 Task: Create a section Code Captains and in the section, add a milestone User Experience Testing in the project AgileHero
Action: Mouse moved to (73, 412)
Screenshot: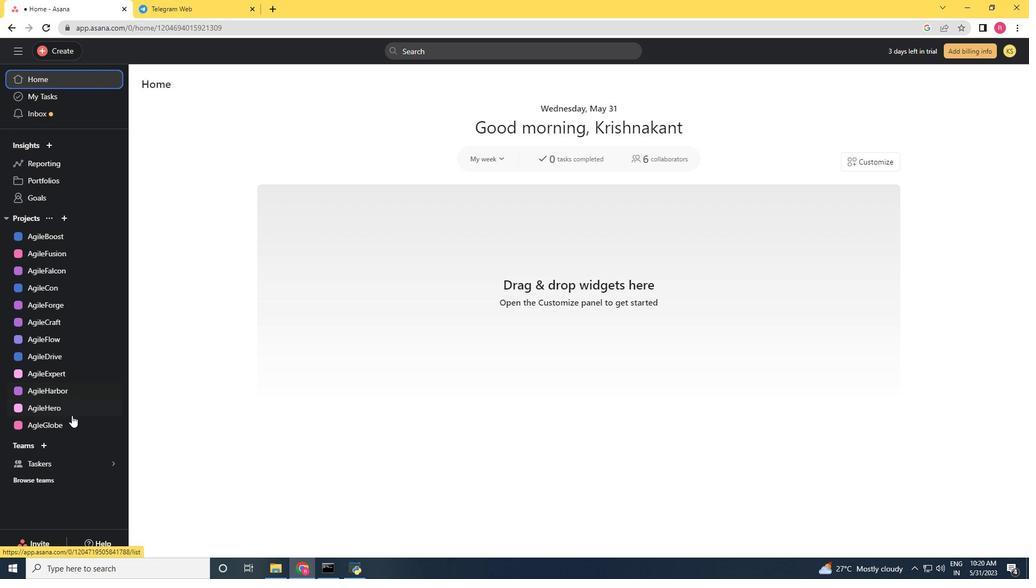 
Action: Mouse pressed left at (73, 412)
Screenshot: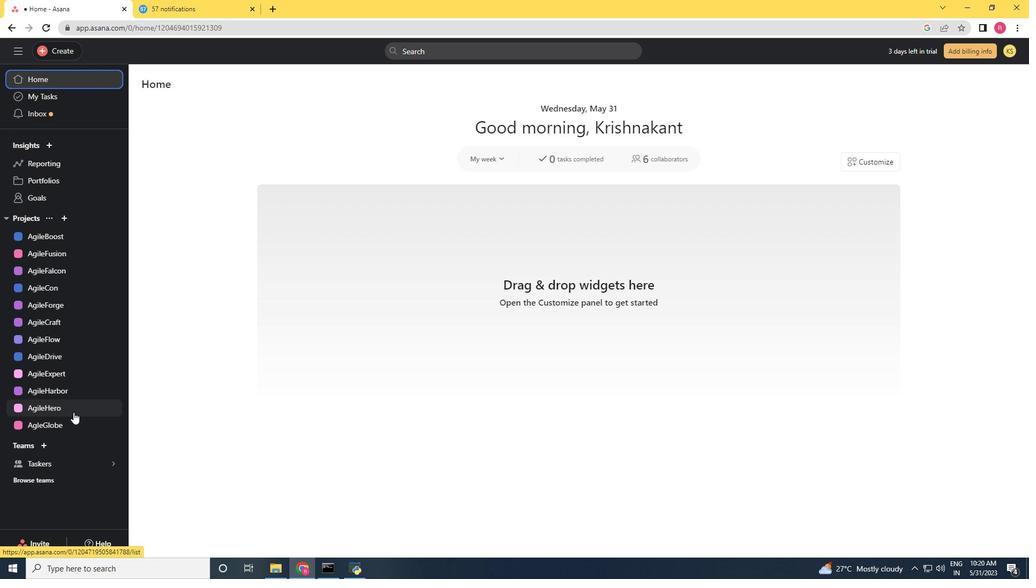 
Action: Mouse moved to (170, 360)
Screenshot: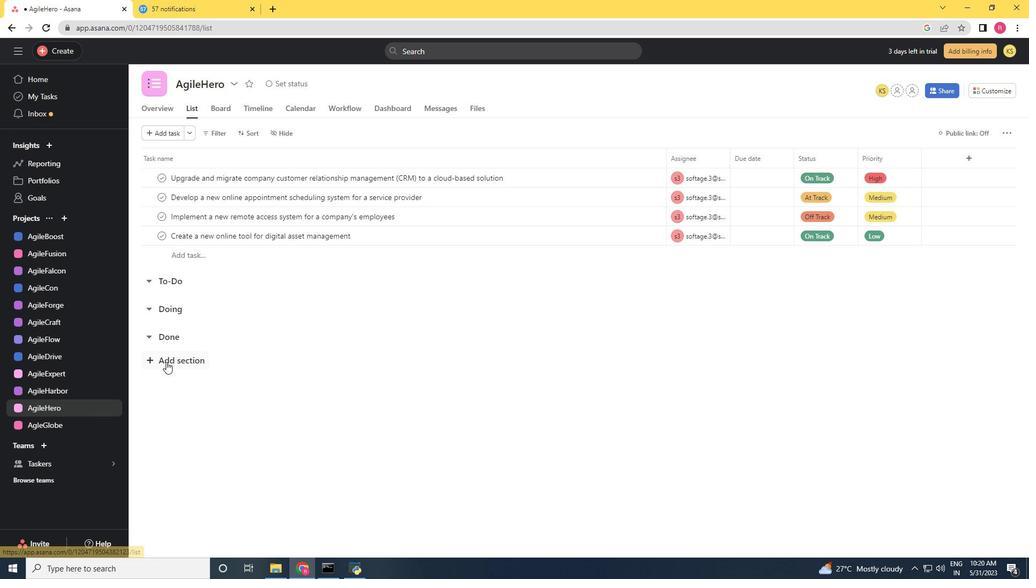 
Action: Mouse pressed left at (170, 360)
Screenshot: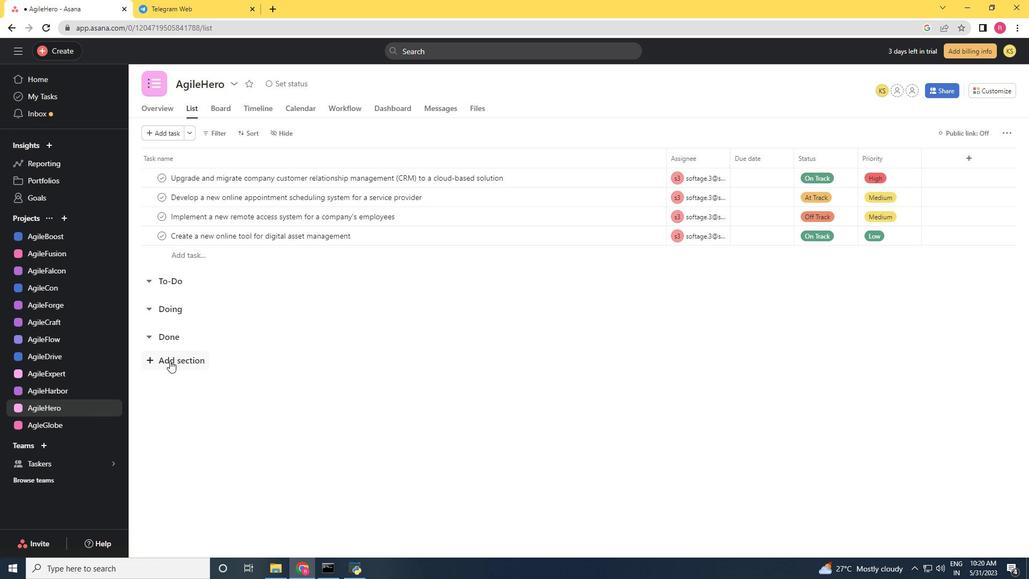 
Action: Key pressed <Key.shift>Code<Key.space><Key.shift>Captains<Key.enter><Key.shift>User<Key.space><Key.shift>Experience<Key.space><Key.shift>Testing<Key.space>
Screenshot: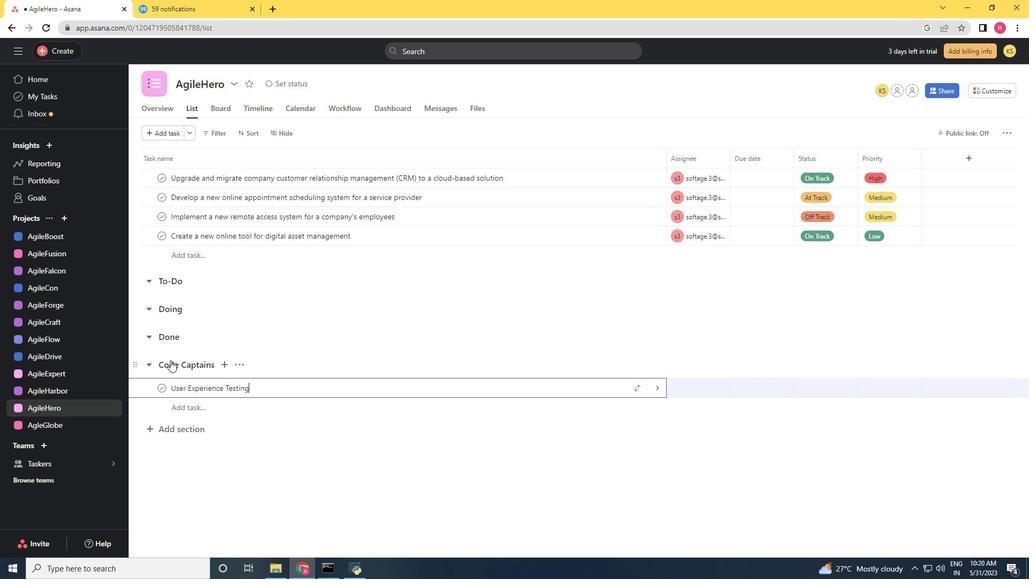 
Action: Mouse moved to (279, 388)
Screenshot: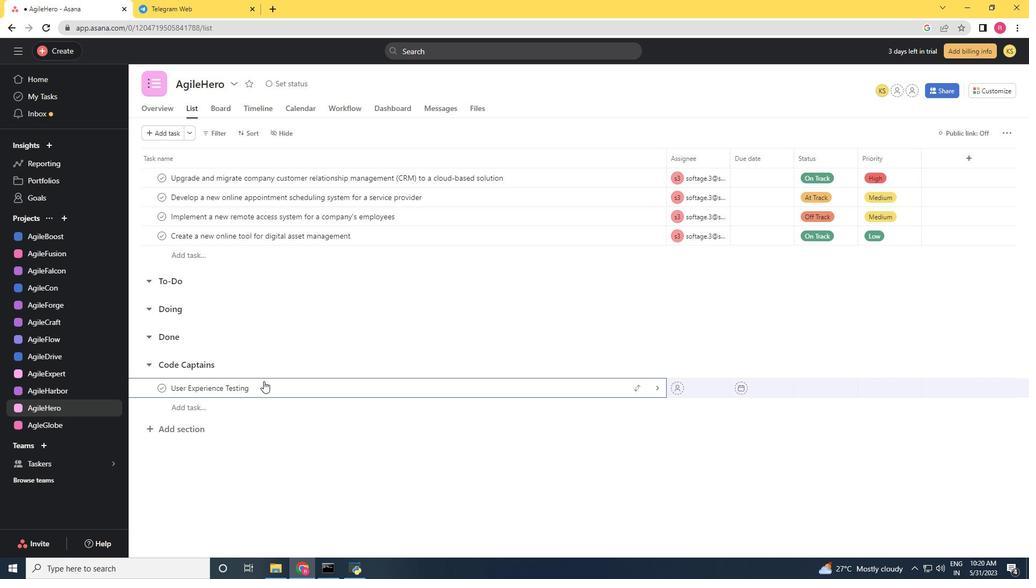 
Action: Mouse pressed right at (279, 388)
Screenshot: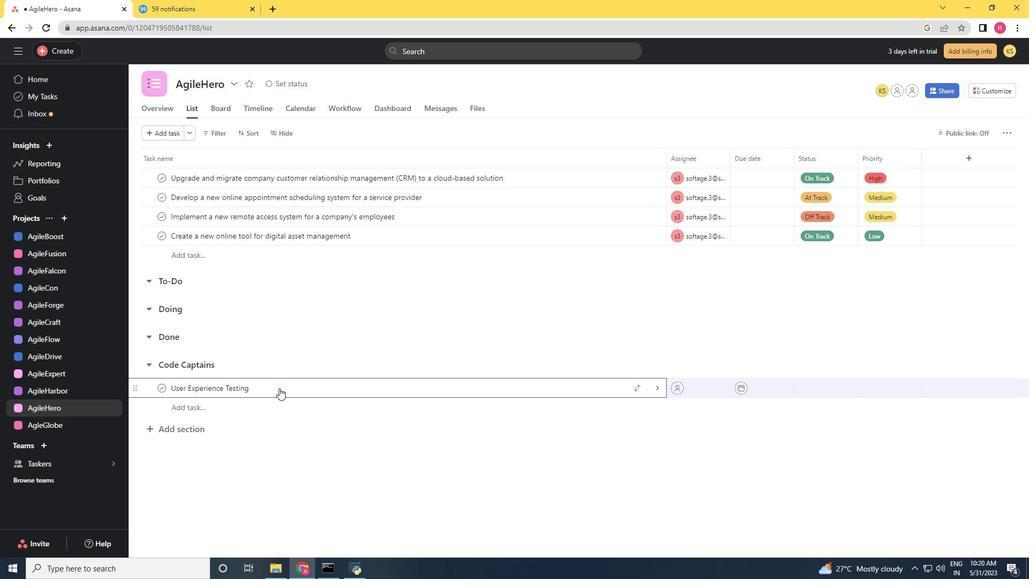 
Action: Mouse moved to (322, 331)
Screenshot: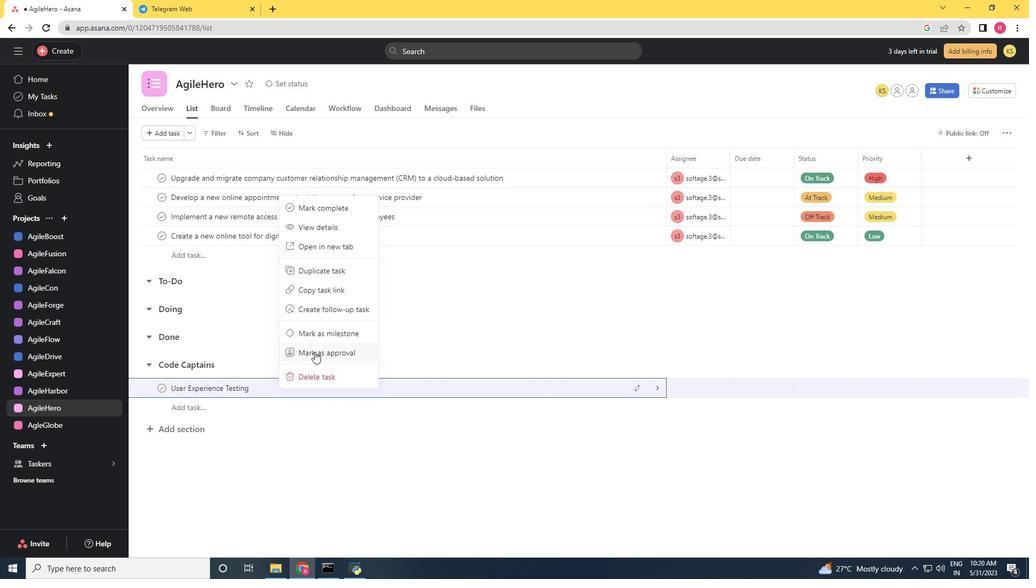 
Action: Mouse pressed left at (322, 331)
Screenshot: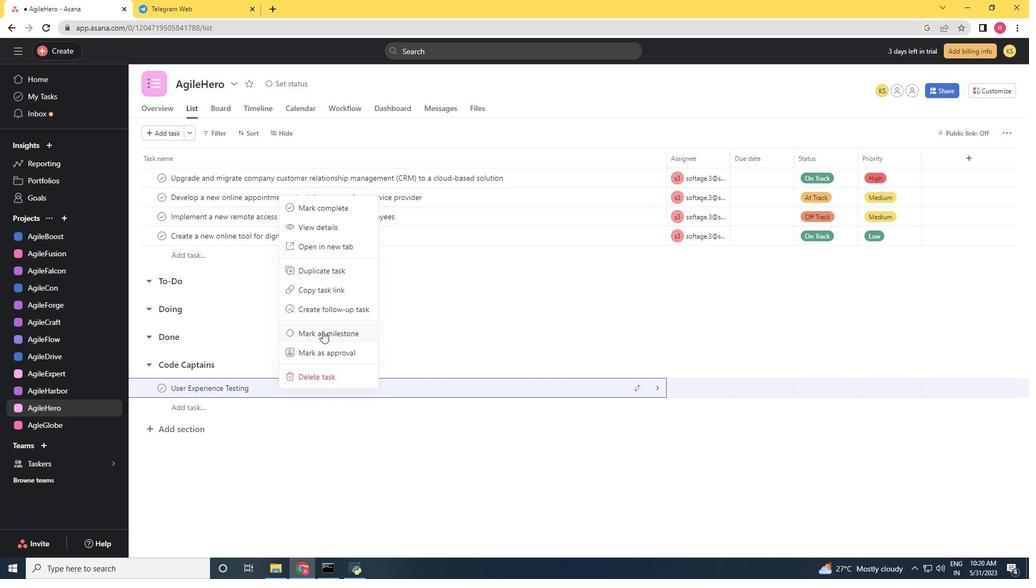 
